 Task: List all Git branches merged into the current branch.
Action: Mouse moved to (180, 300)
Screenshot: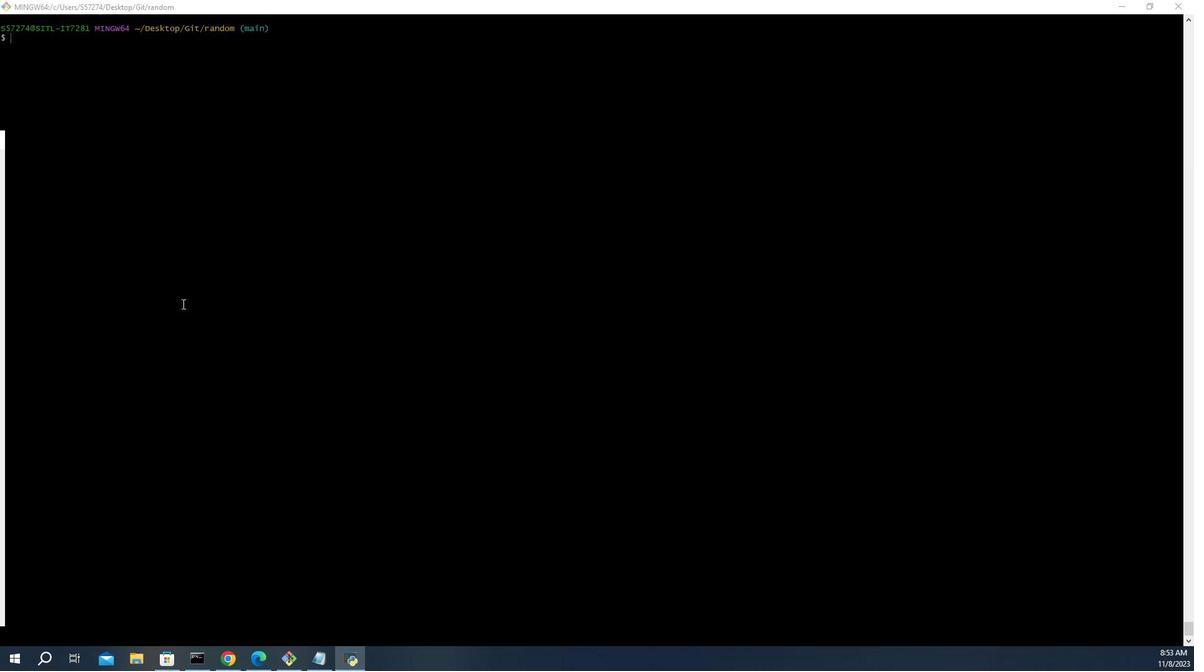 
Action: Mouse pressed left at (180, 300)
Screenshot: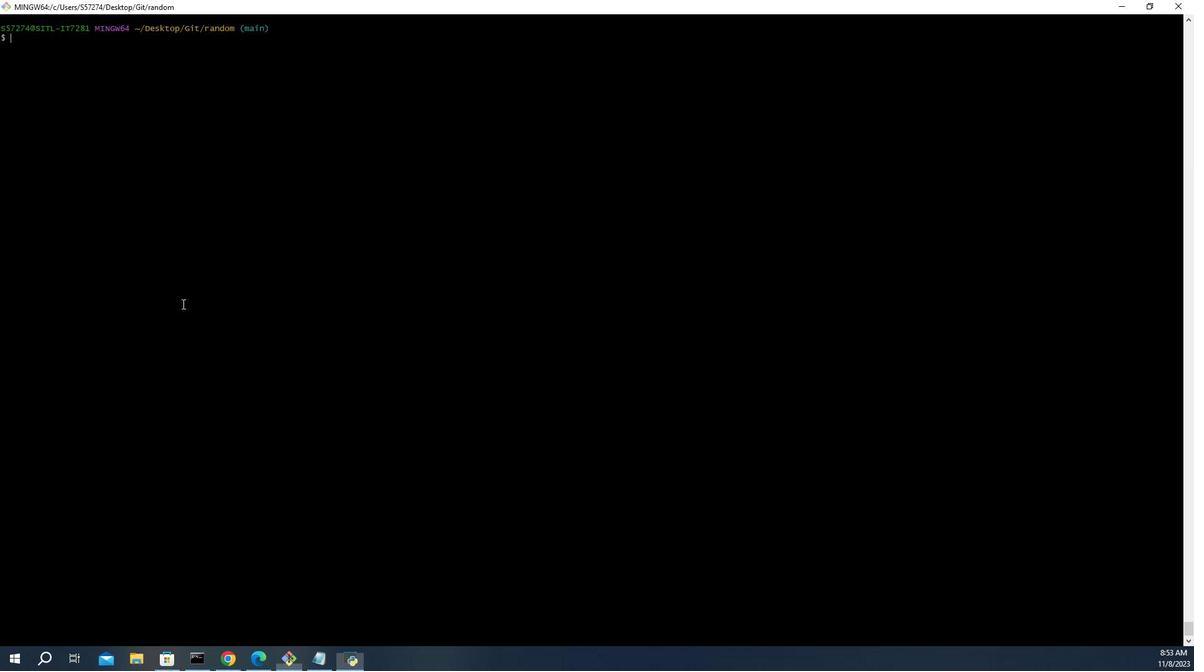 
Action: Key pressed git<Key.space>branch<Key.space>--merged<Key.enter>
Screenshot: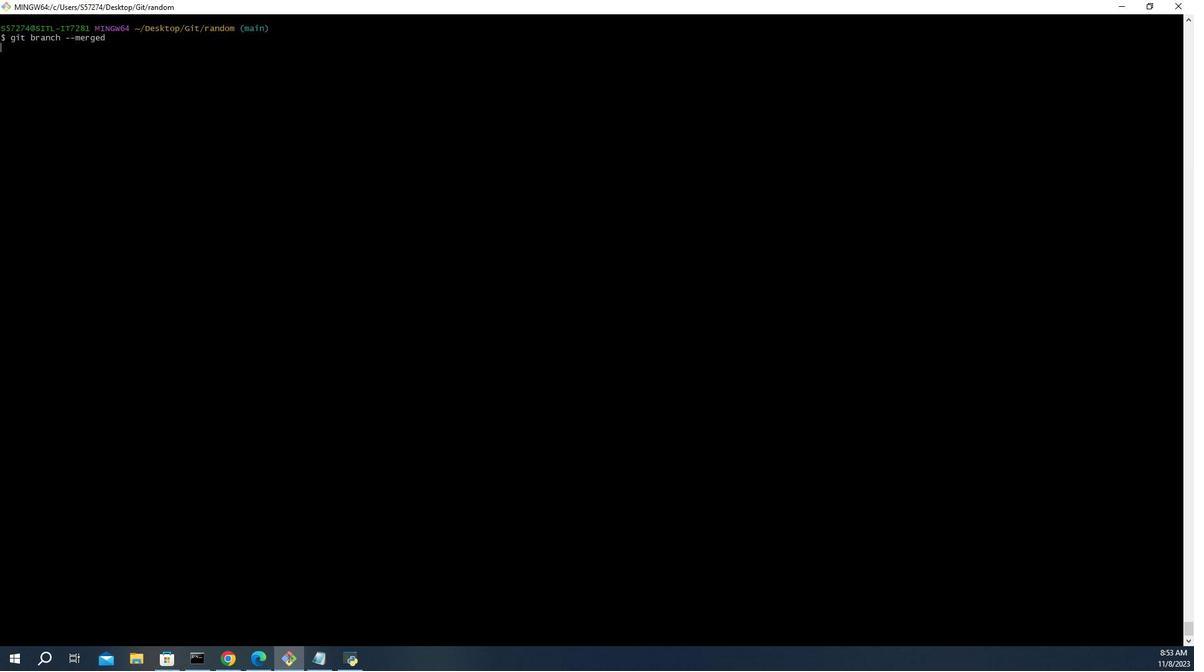 
Action: Mouse moved to (284, 651)
Screenshot: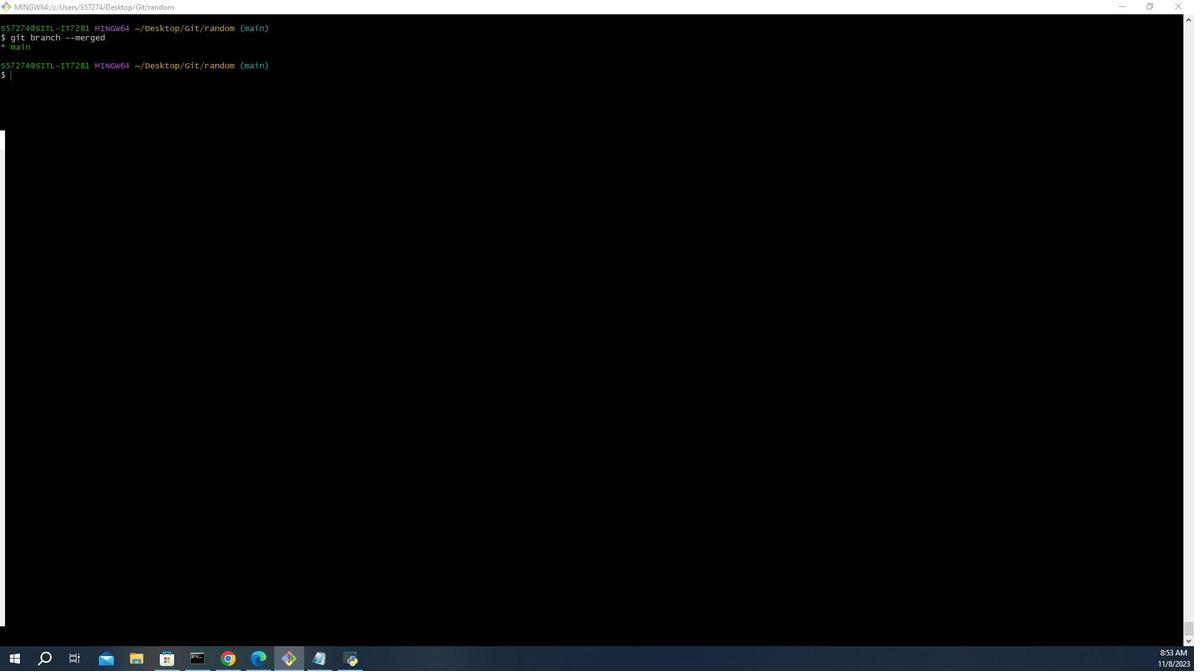 
Action: Mouse pressed left at (284, 651)
Screenshot: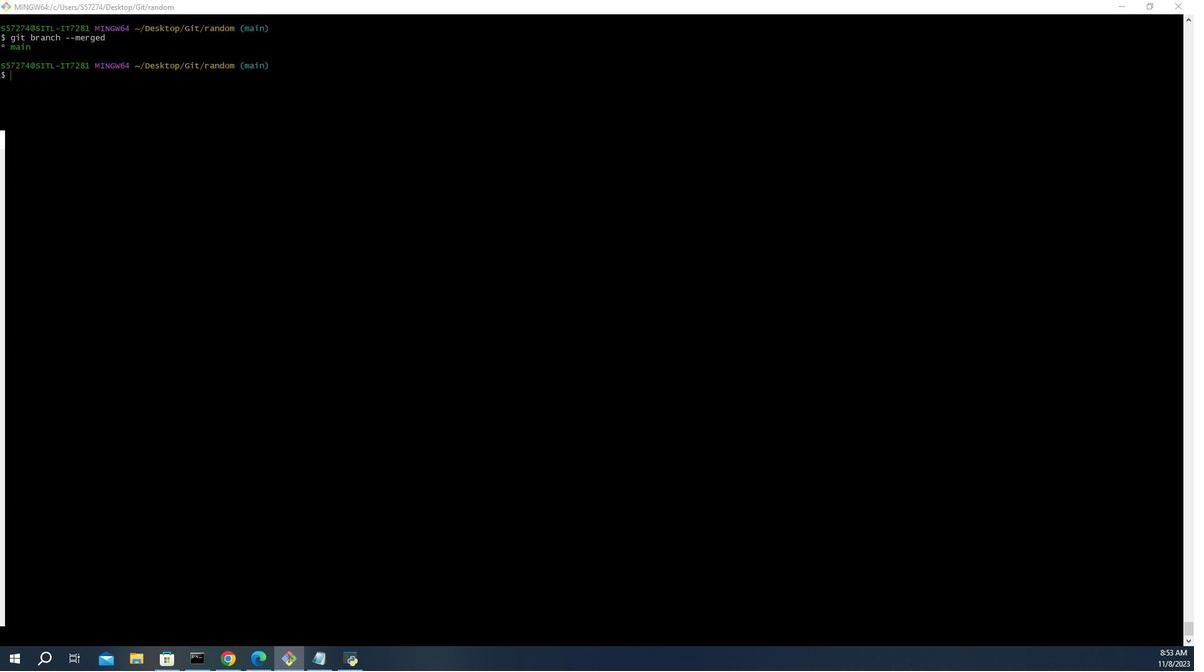 
